 Task: Open the "Issues" tab.
Action: Mouse moved to (1281, 33)
Screenshot: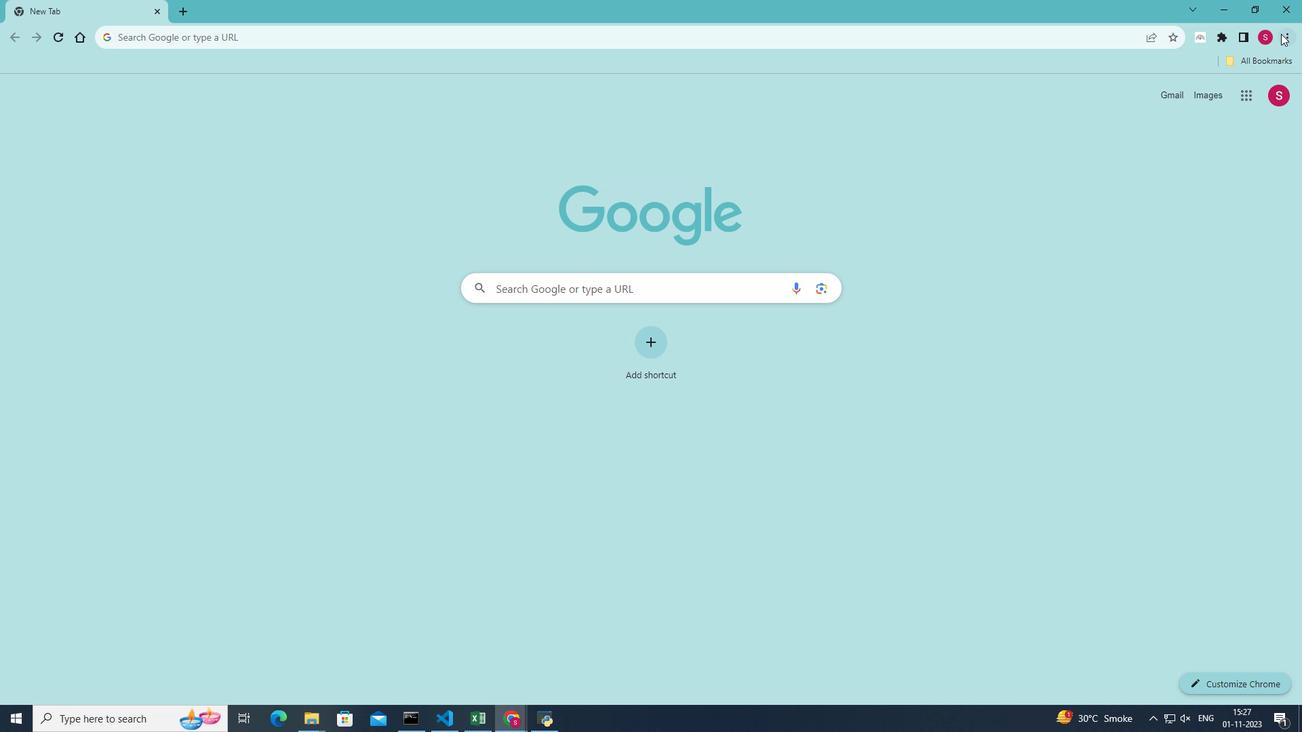 
Action: Mouse pressed left at (1281, 33)
Screenshot: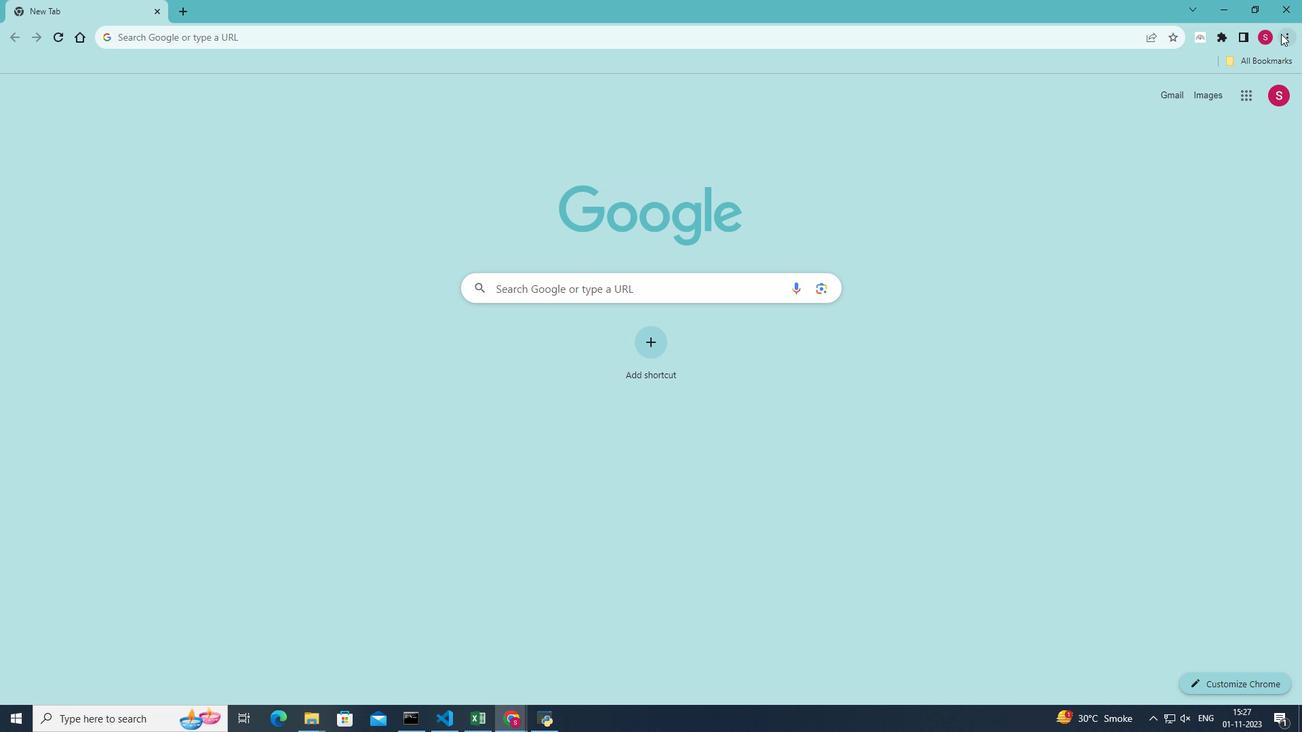 
Action: Mouse moved to (1155, 249)
Screenshot: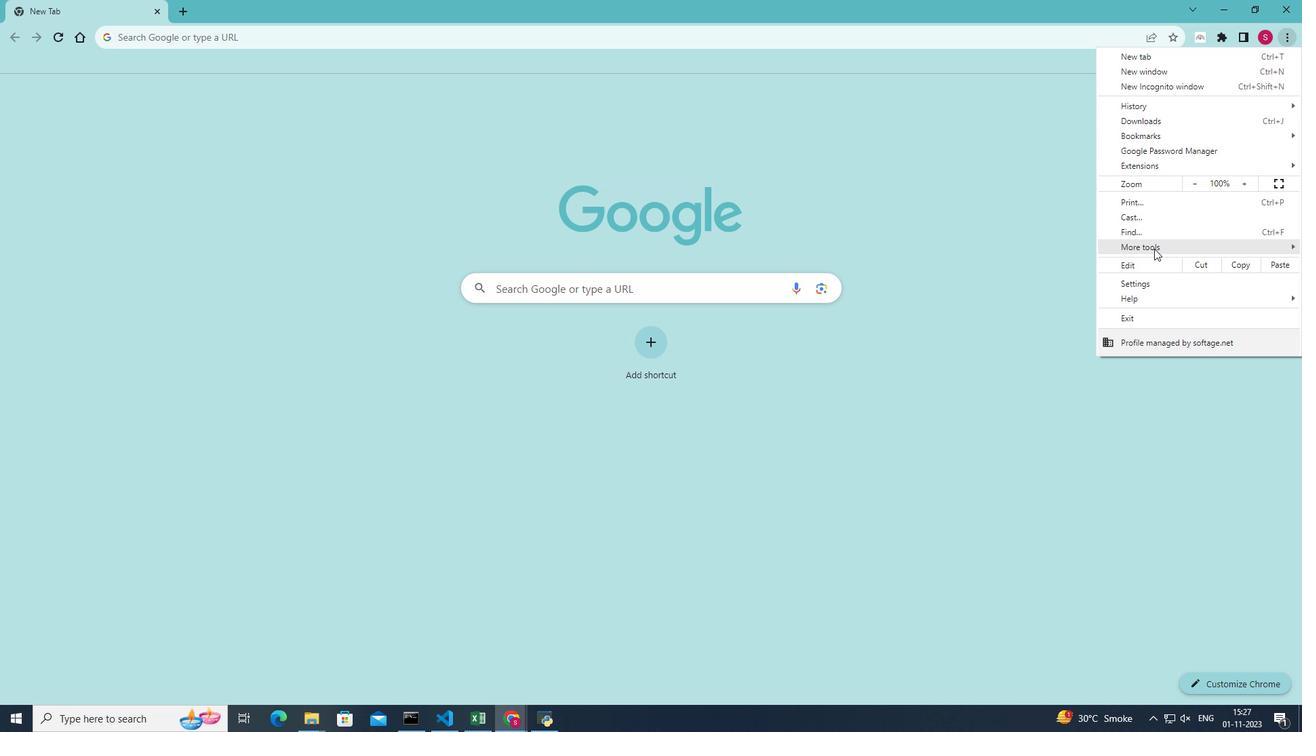 
Action: Mouse pressed left at (1155, 249)
Screenshot: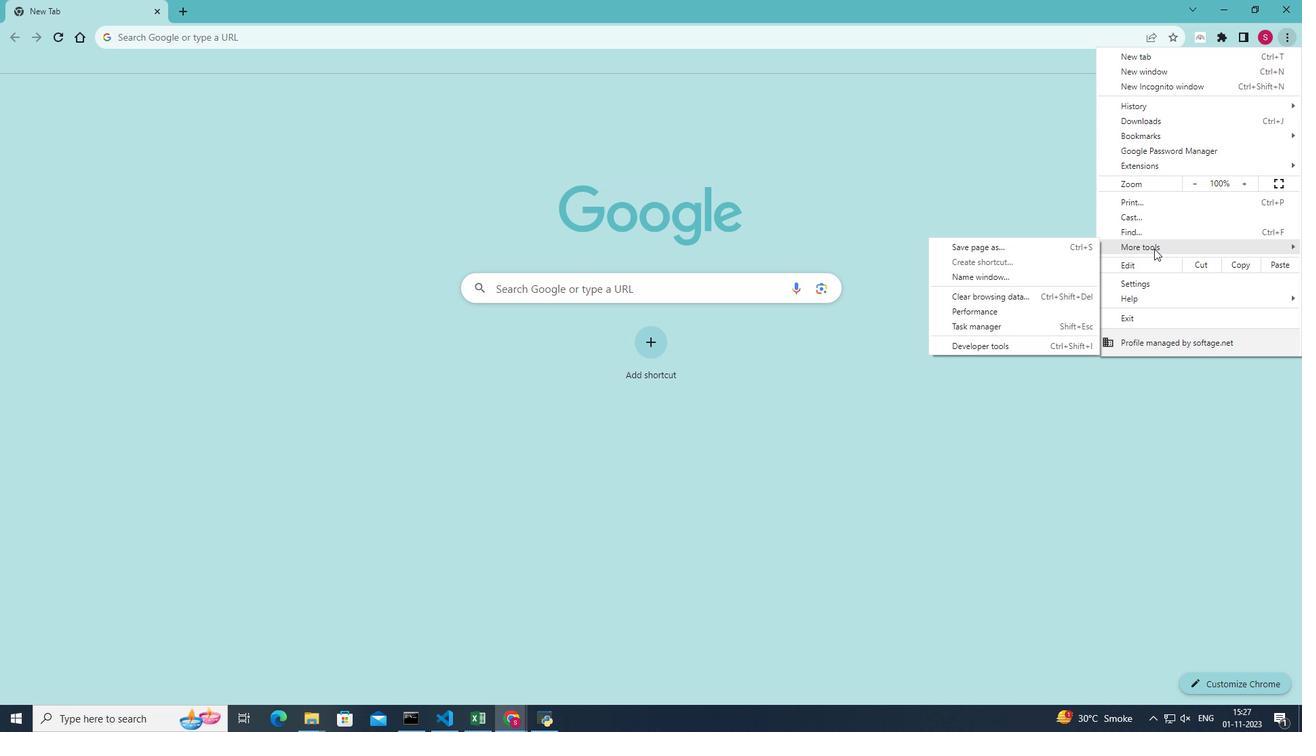 
Action: Mouse moved to (963, 348)
Screenshot: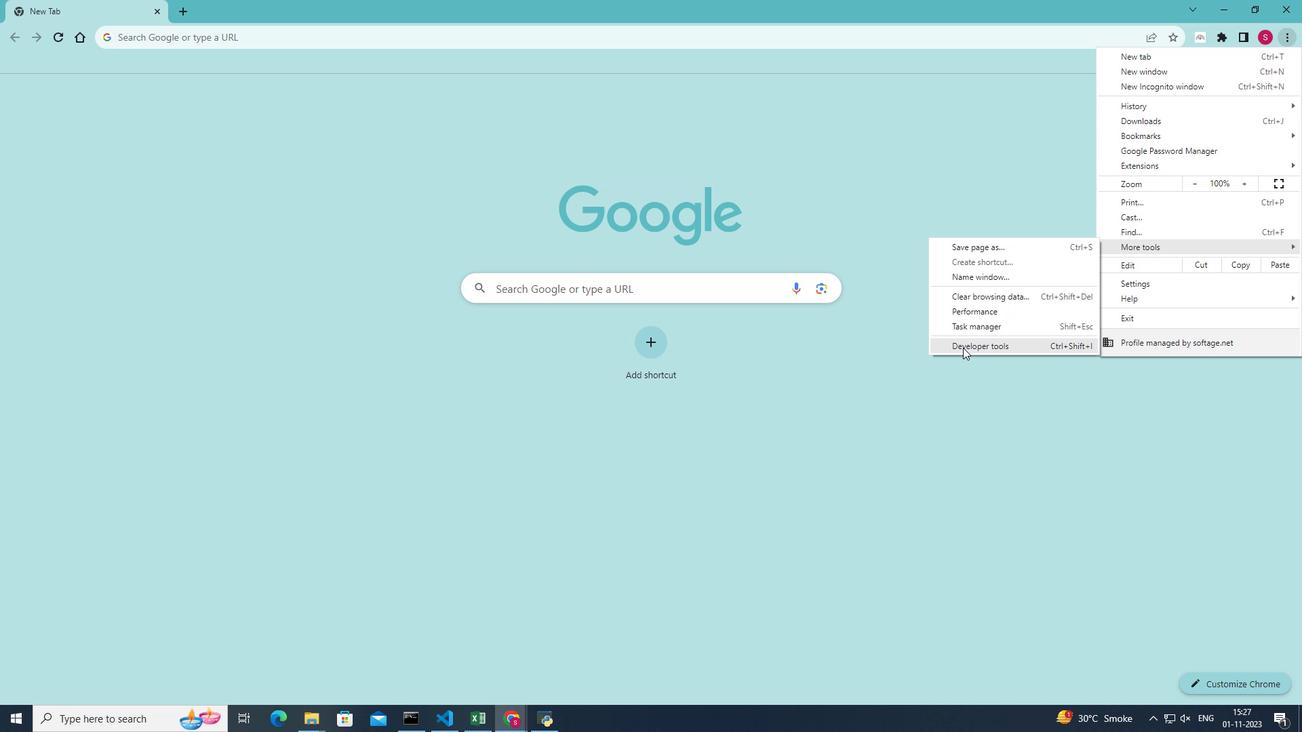 
Action: Mouse pressed left at (963, 348)
Screenshot: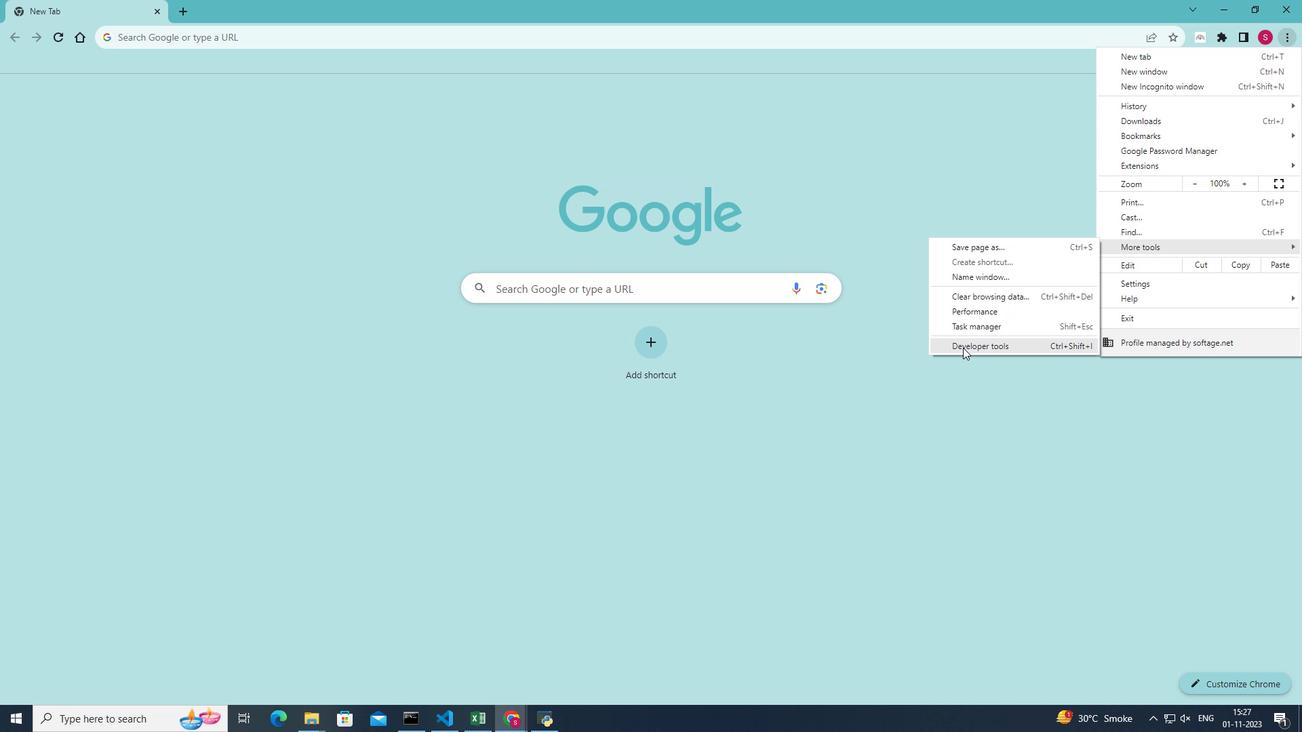 
Action: Mouse moved to (1270, 511)
Screenshot: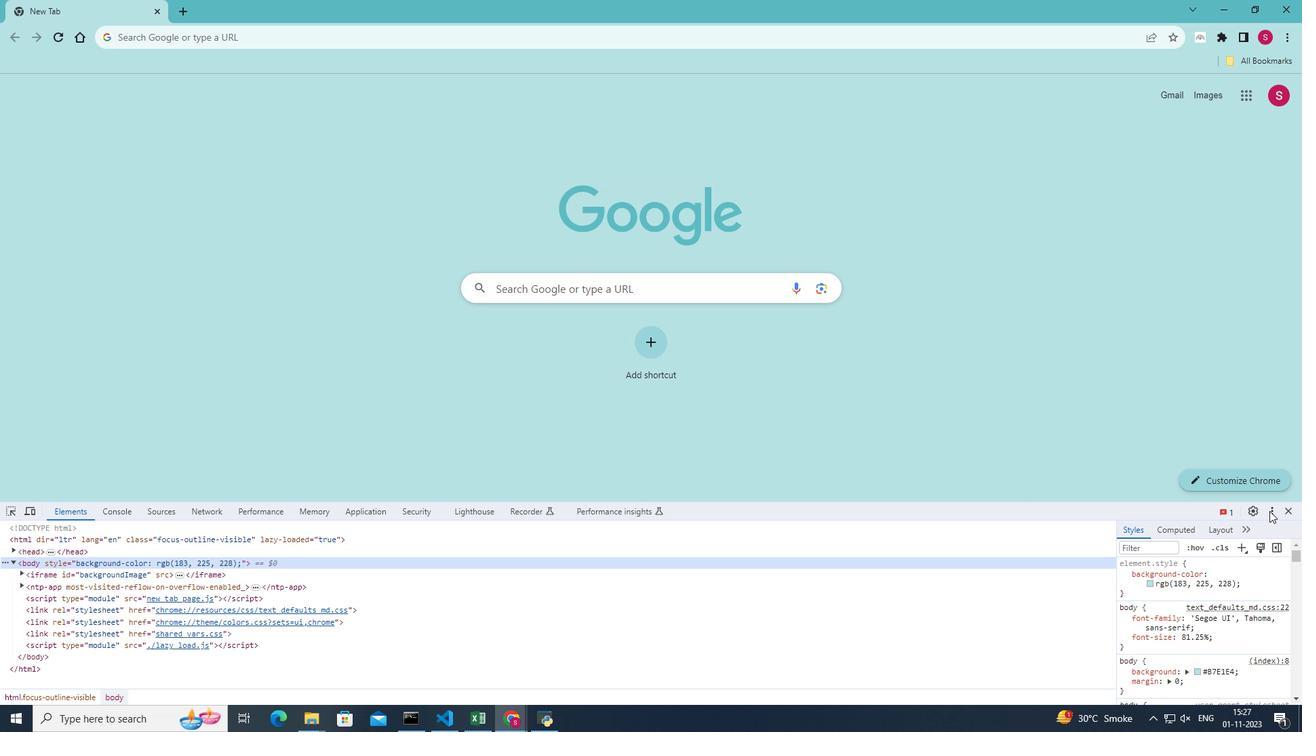 
Action: Mouse pressed left at (1270, 511)
Screenshot: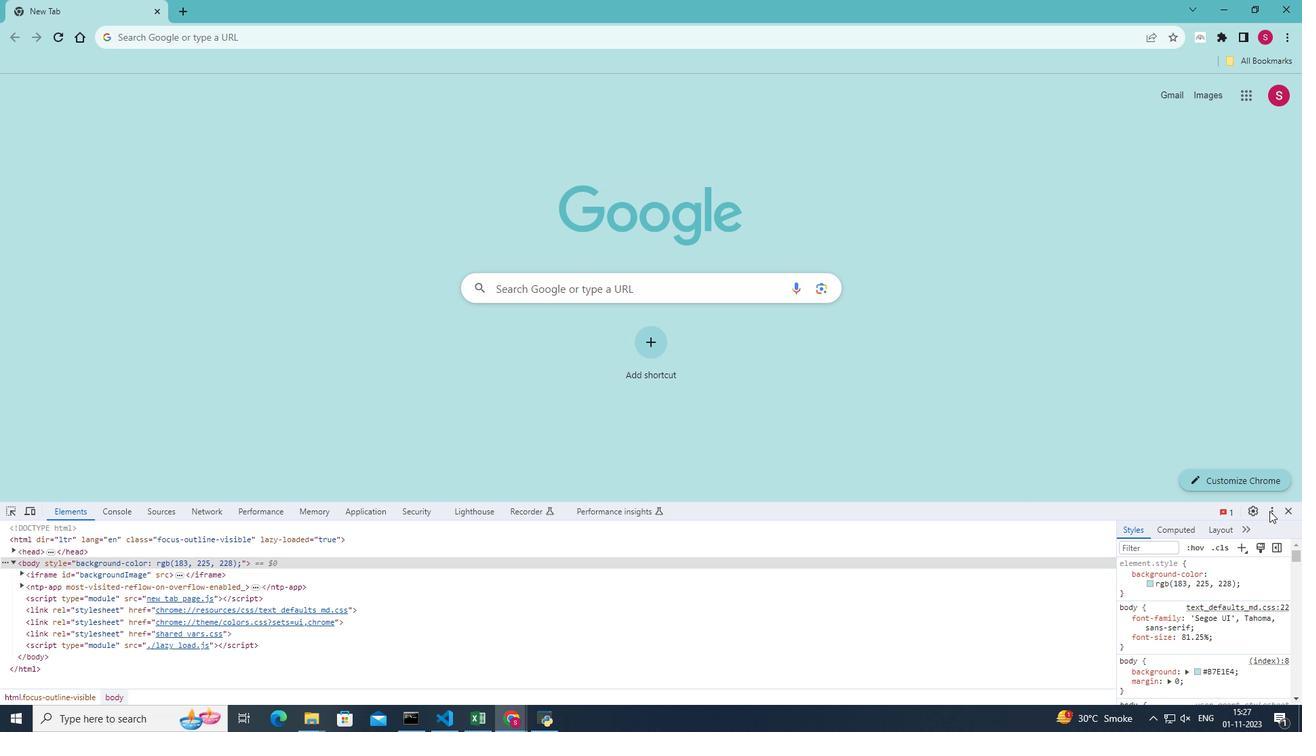 
Action: Mouse moved to (1073, 591)
Screenshot: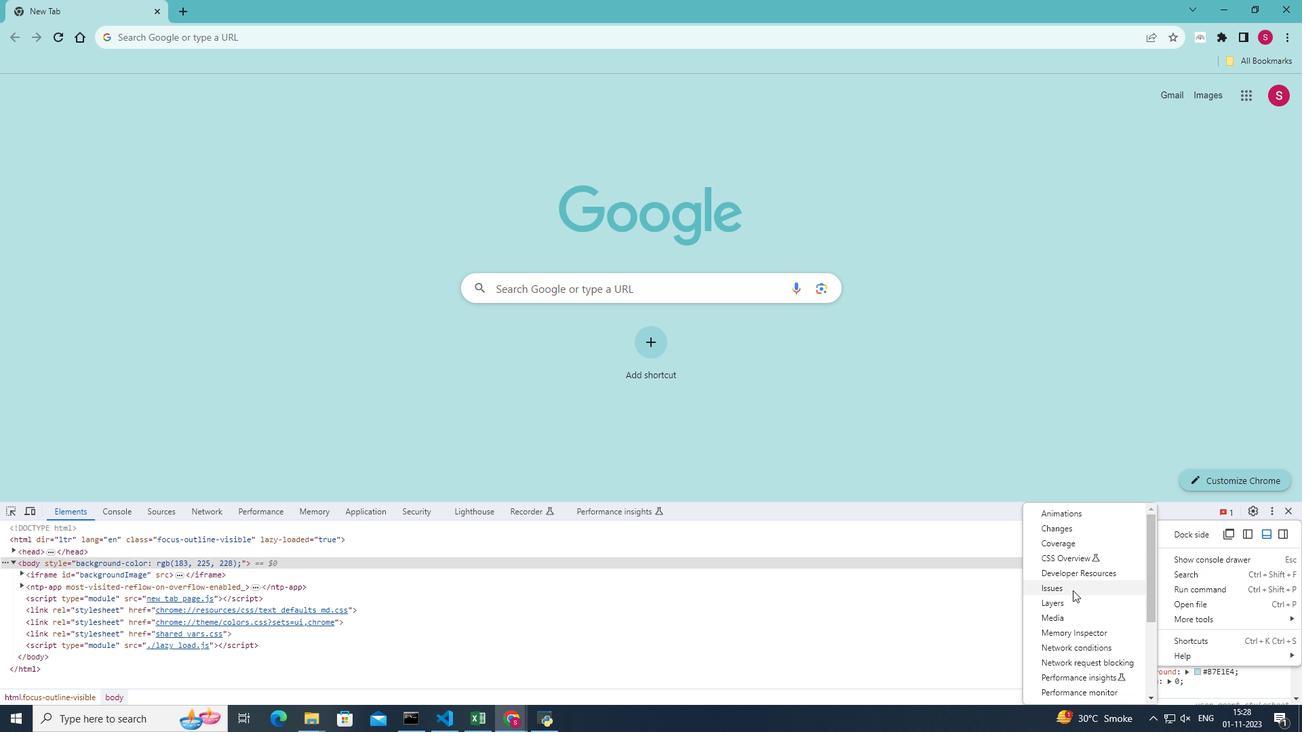 
Action: Mouse pressed left at (1073, 591)
Screenshot: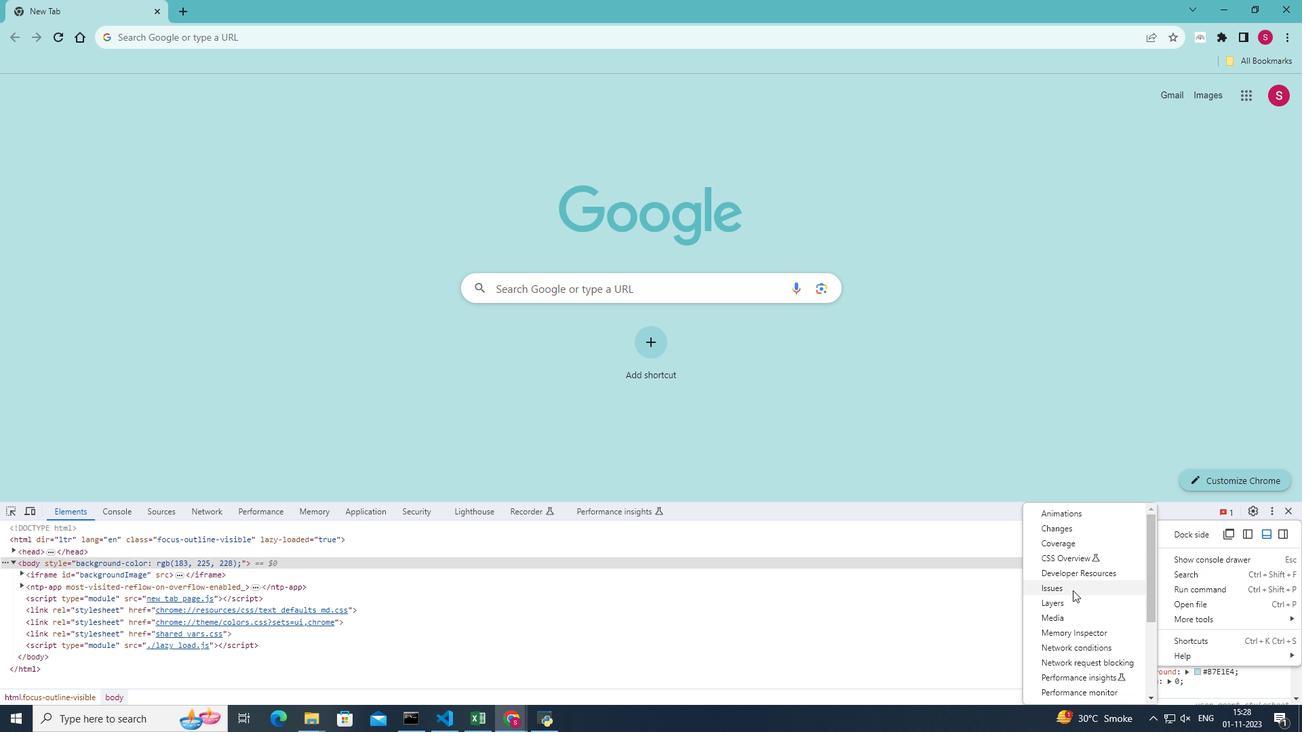 
Action: Mouse moved to (1072, 587)
Screenshot: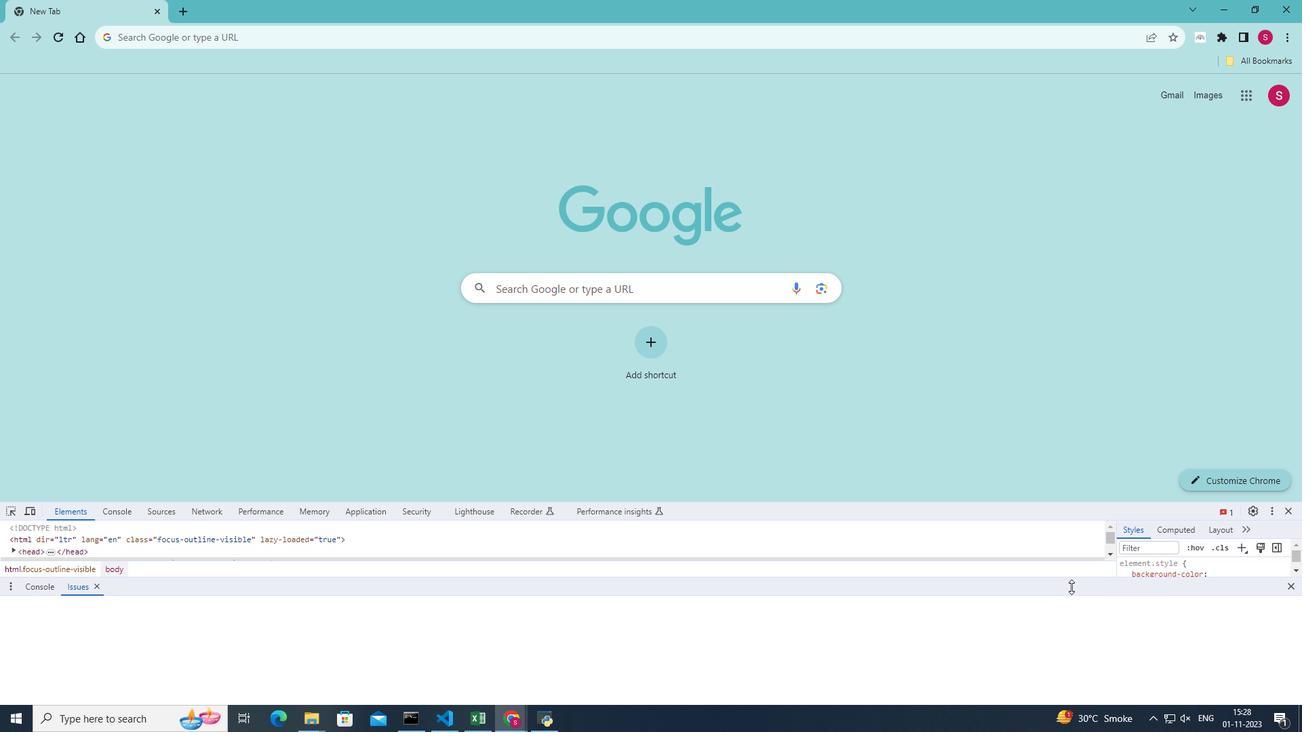 
